 Task: Add the task  Create a new chatbot for customer support to the section API Documentation Sprint in the project AgileCon and add a Due Date to the respective task as 2023/10/18
Action: Mouse moved to (44, 350)
Screenshot: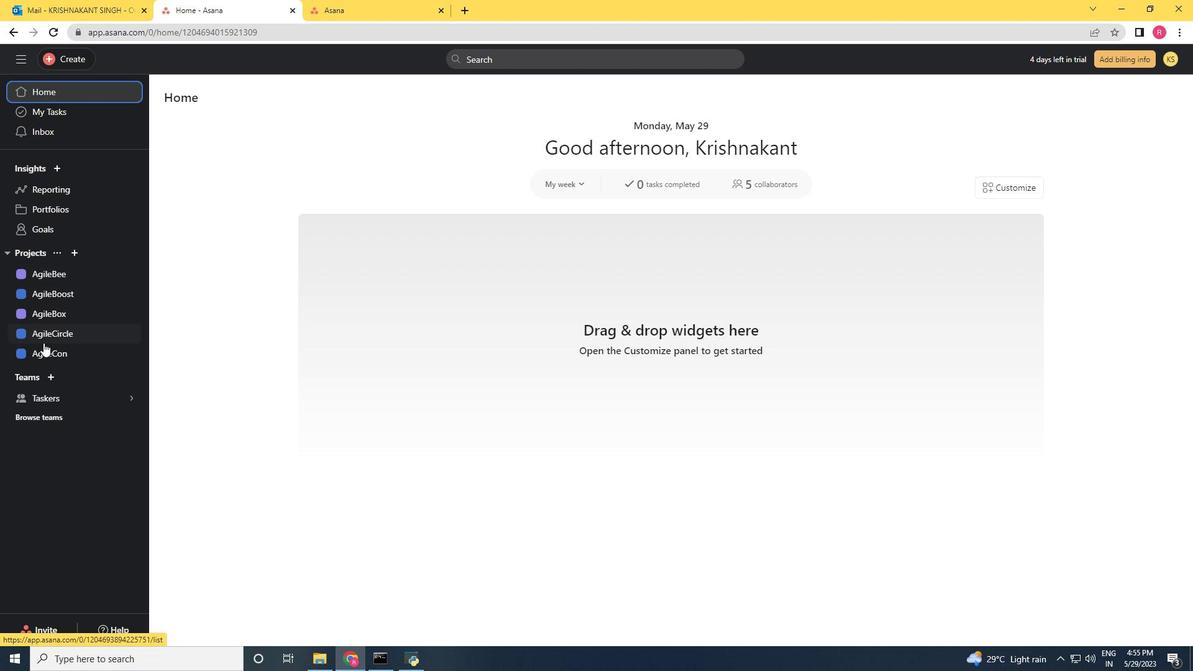
Action: Mouse pressed left at (44, 350)
Screenshot: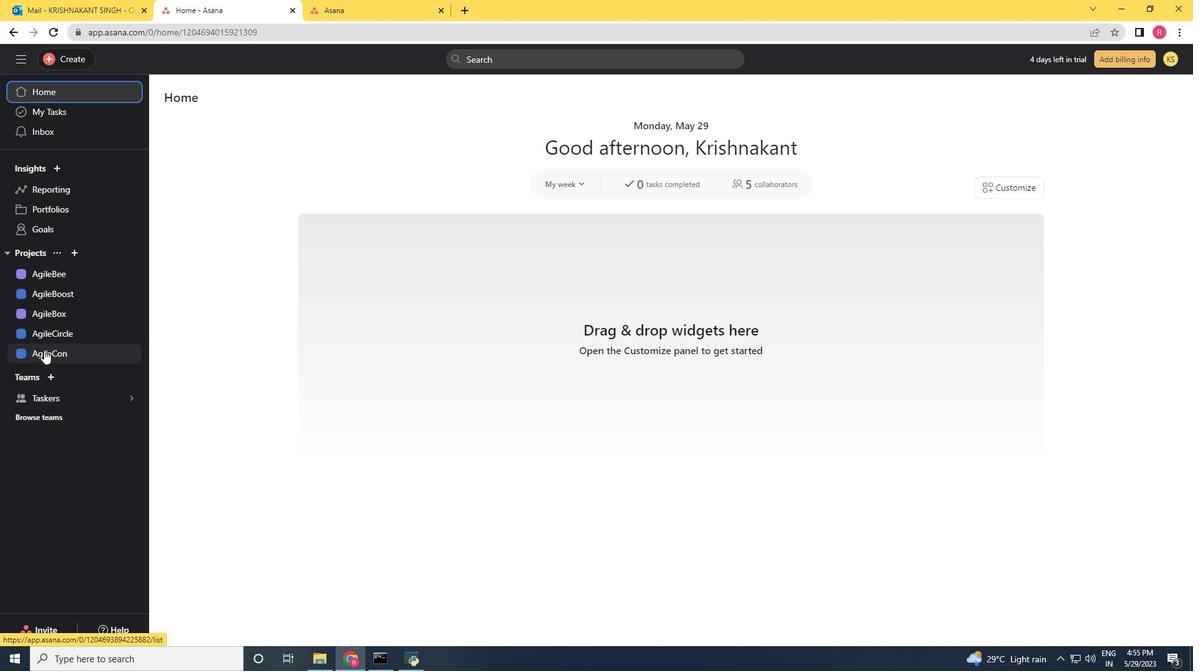 
Action: Mouse moved to (311, 398)
Screenshot: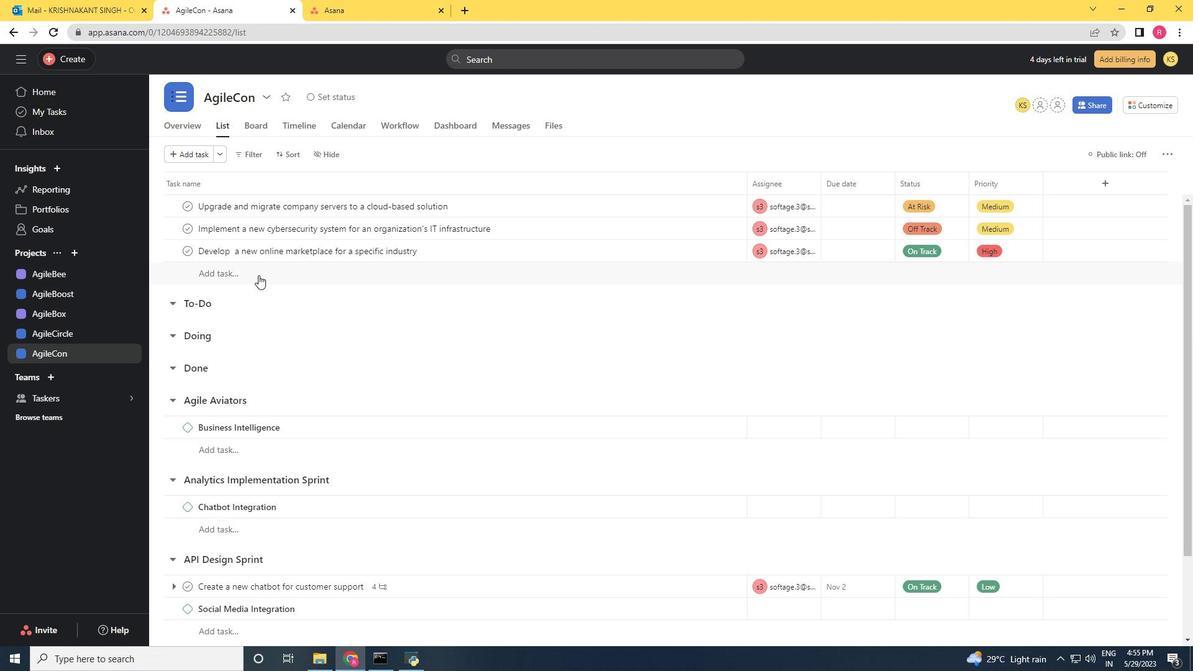 
Action: Mouse scrolled (311, 397) with delta (0, 0)
Screenshot: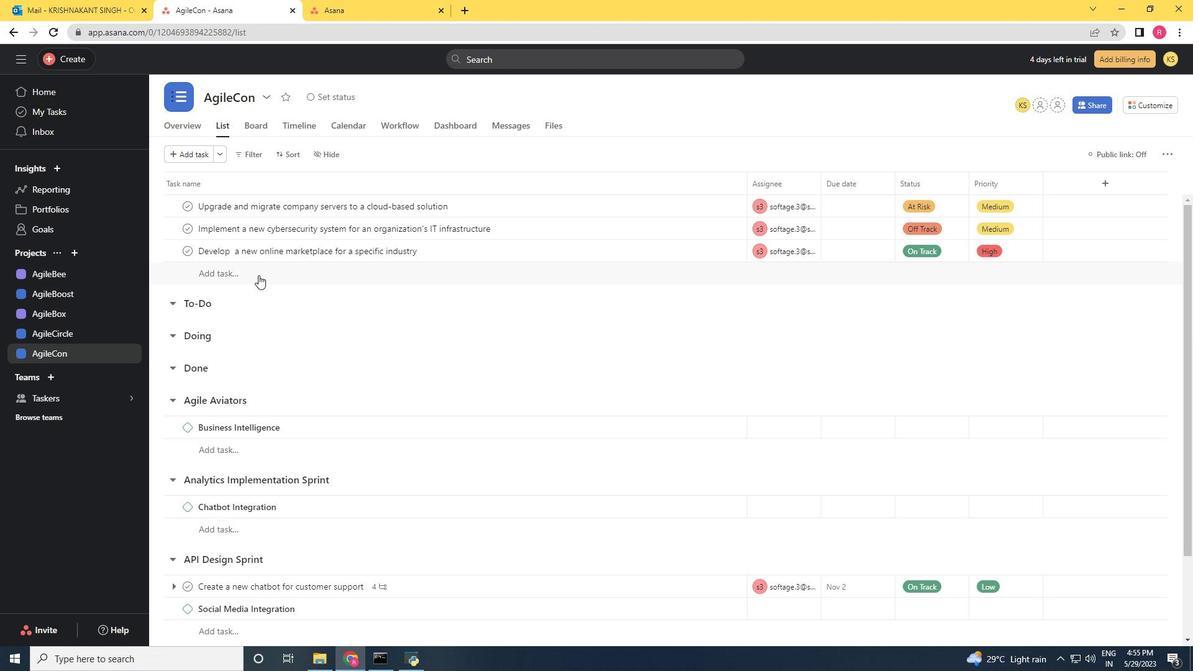
Action: Mouse moved to (322, 438)
Screenshot: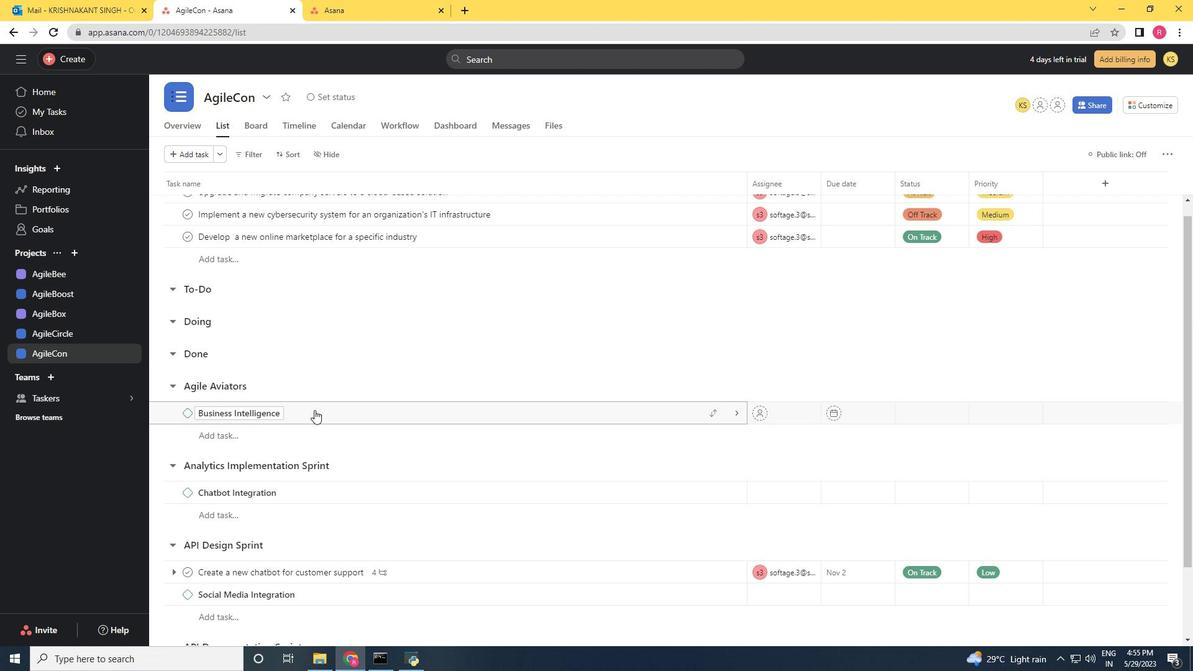 
Action: Mouse scrolled (317, 420) with delta (0, 0)
Screenshot: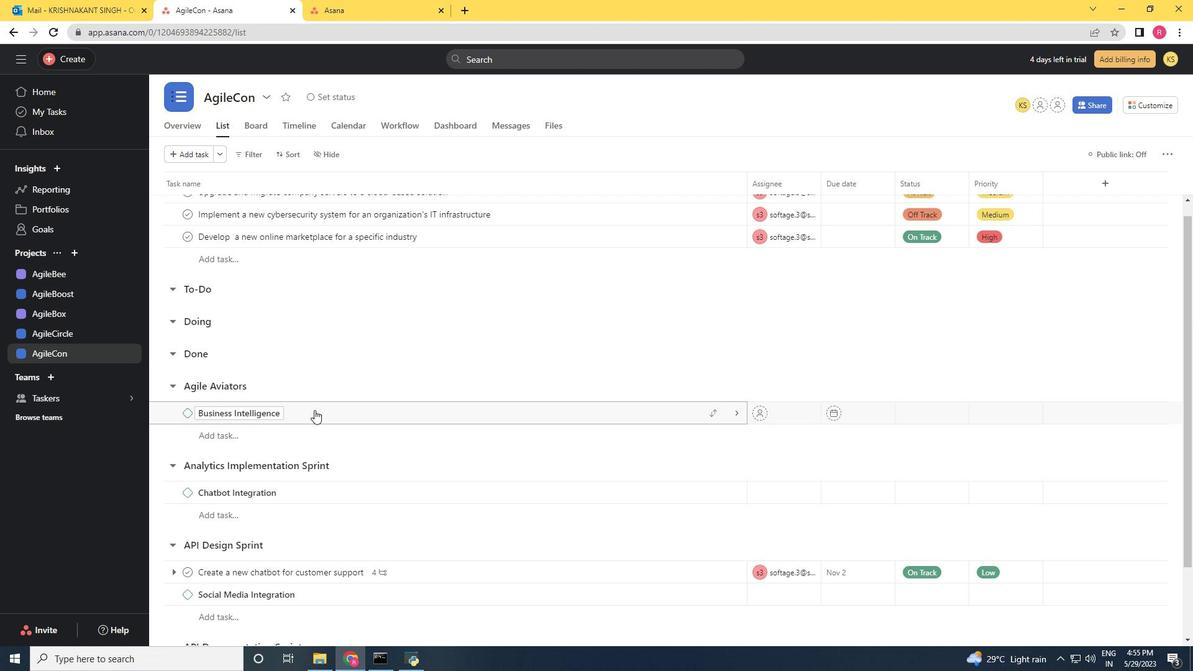 
Action: Mouse moved to (323, 438)
Screenshot: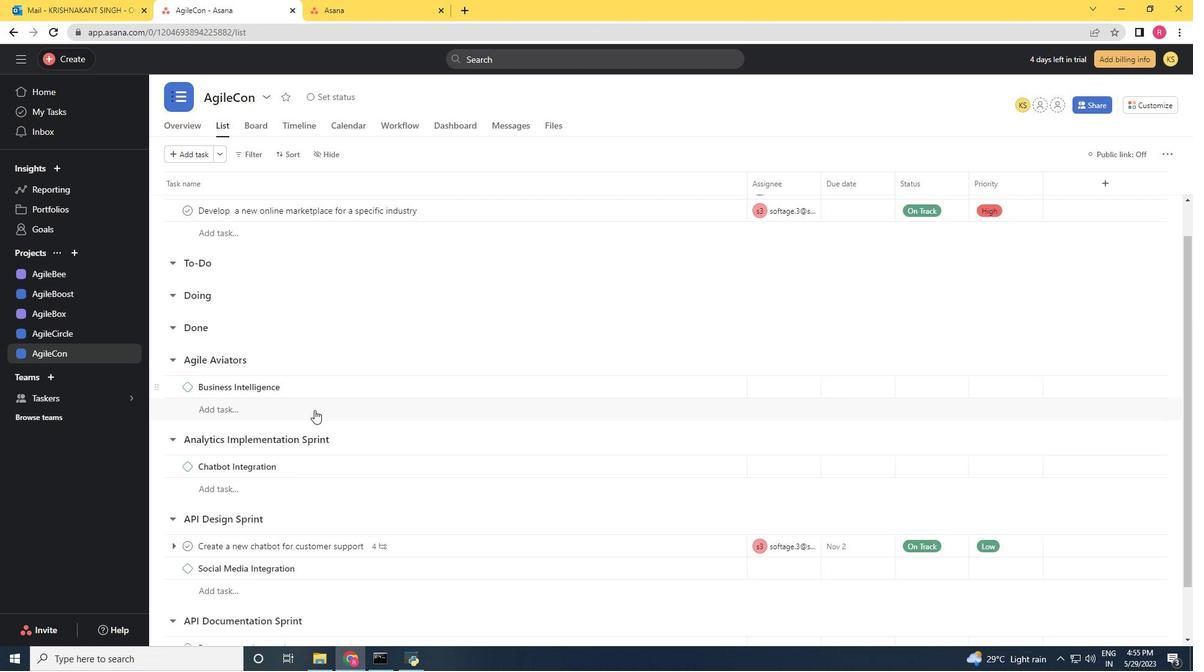
Action: Mouse scrolled (320, 431) with delta (0, 0)
Screenshot: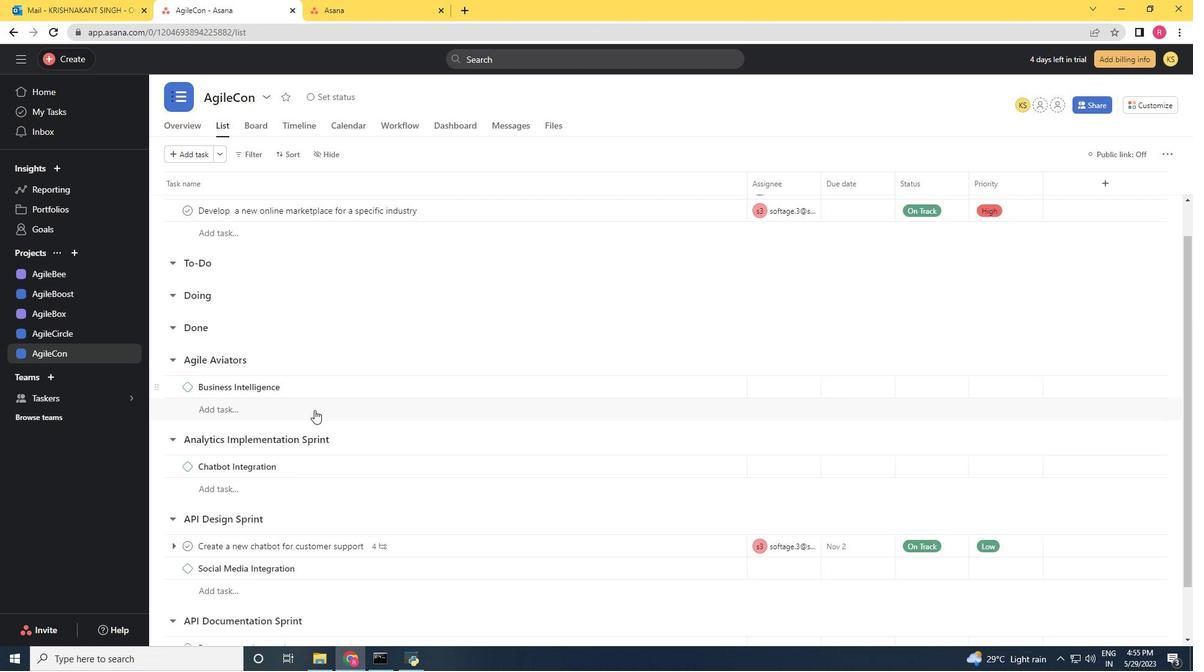 
Action: Mouse moved to (323, 438)
Screenshot: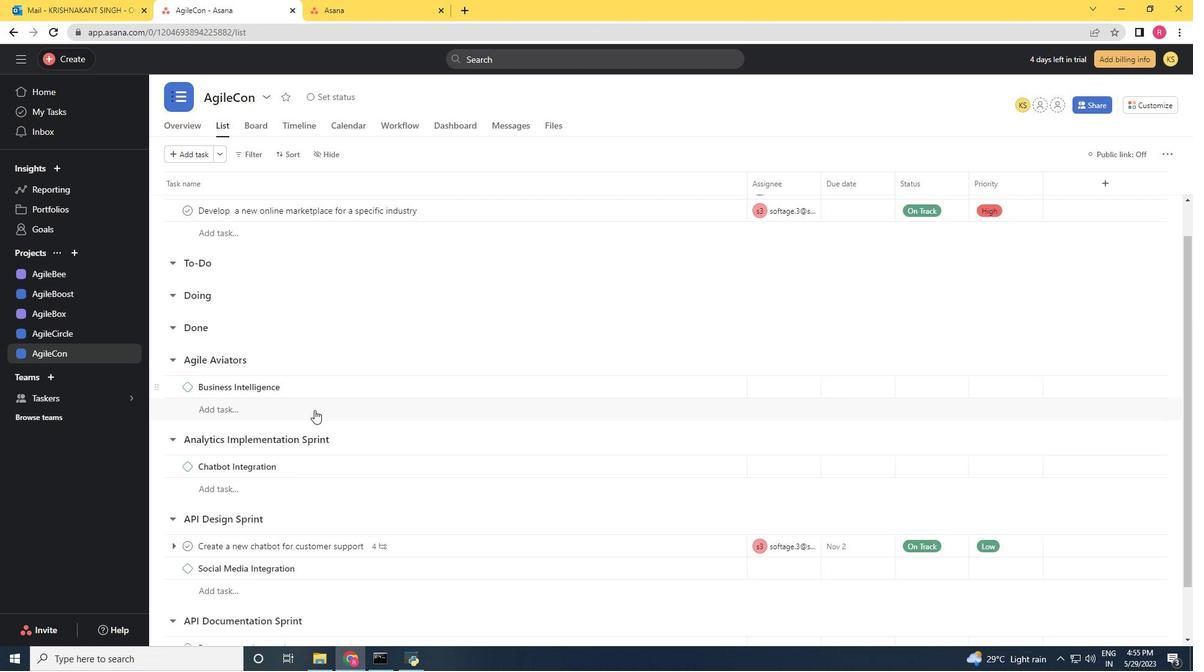 
Action: Mouse scrolled (321, 432) with delta (0, 0)
Screenshot: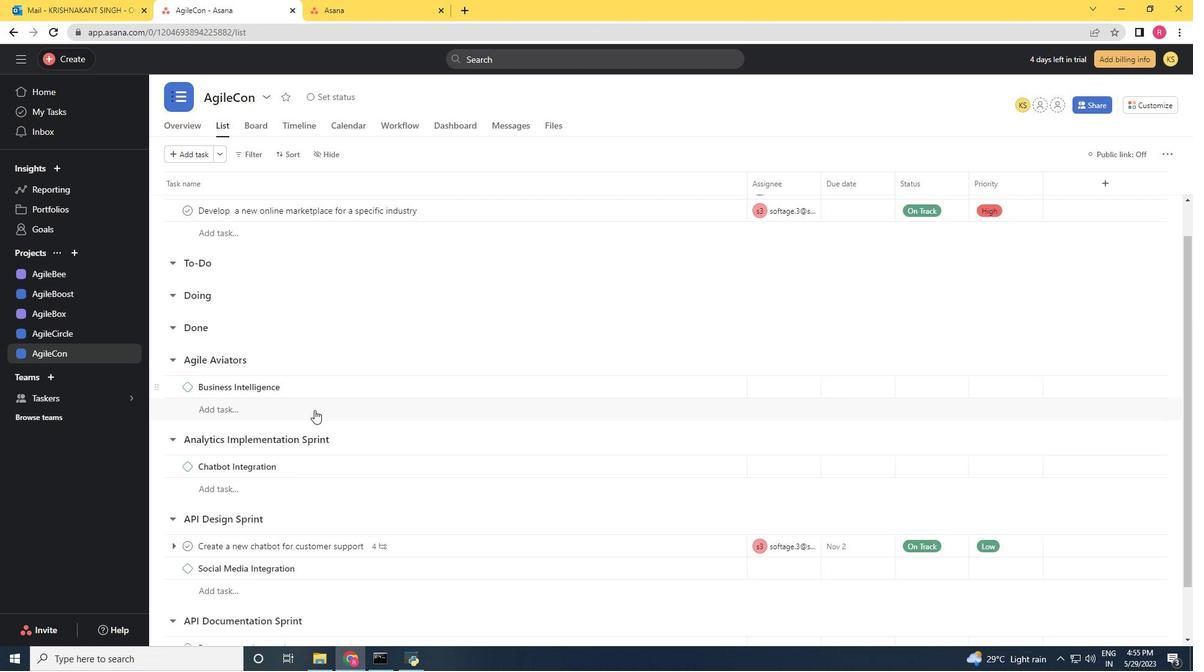 
Action: Mouse moved to (709, 489)
Screenshot: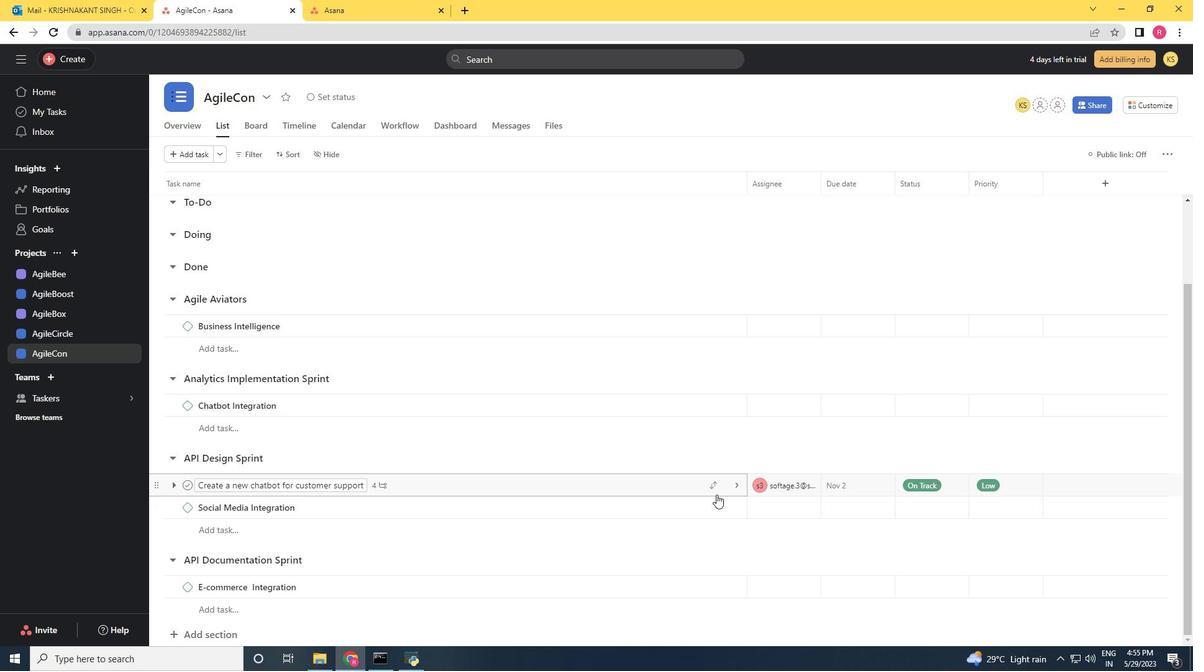 
Action: Mouse pressed left at (709, 489)
Screenshot: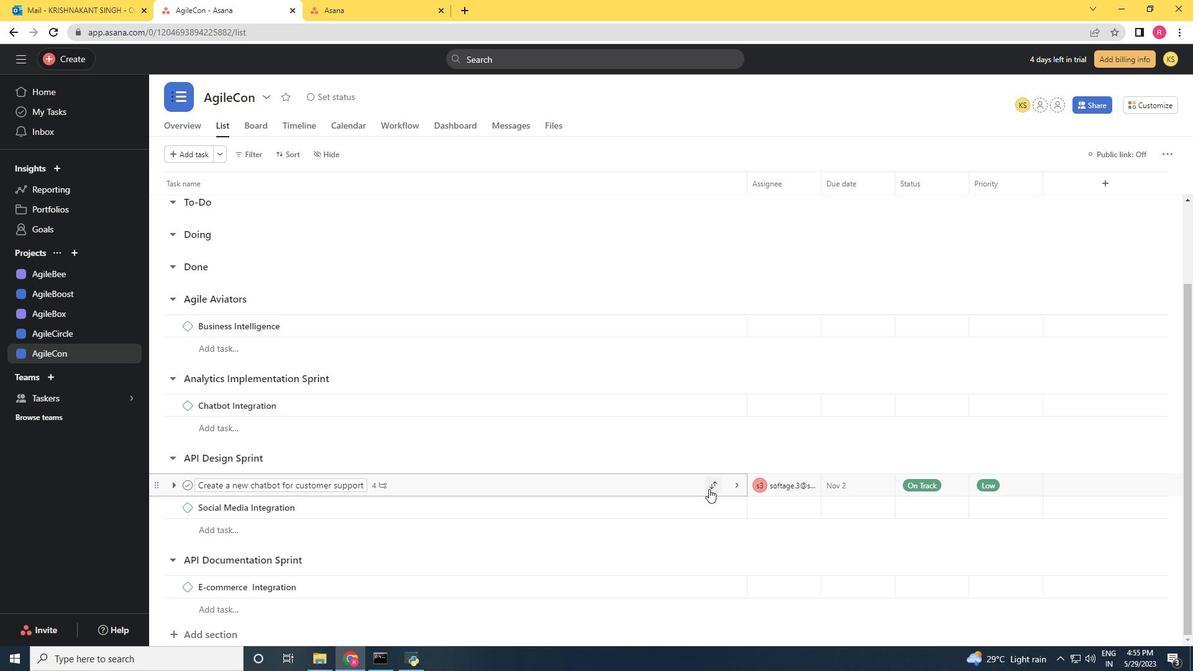 
Action: Mouse moved to (636, 461)
Screenshot: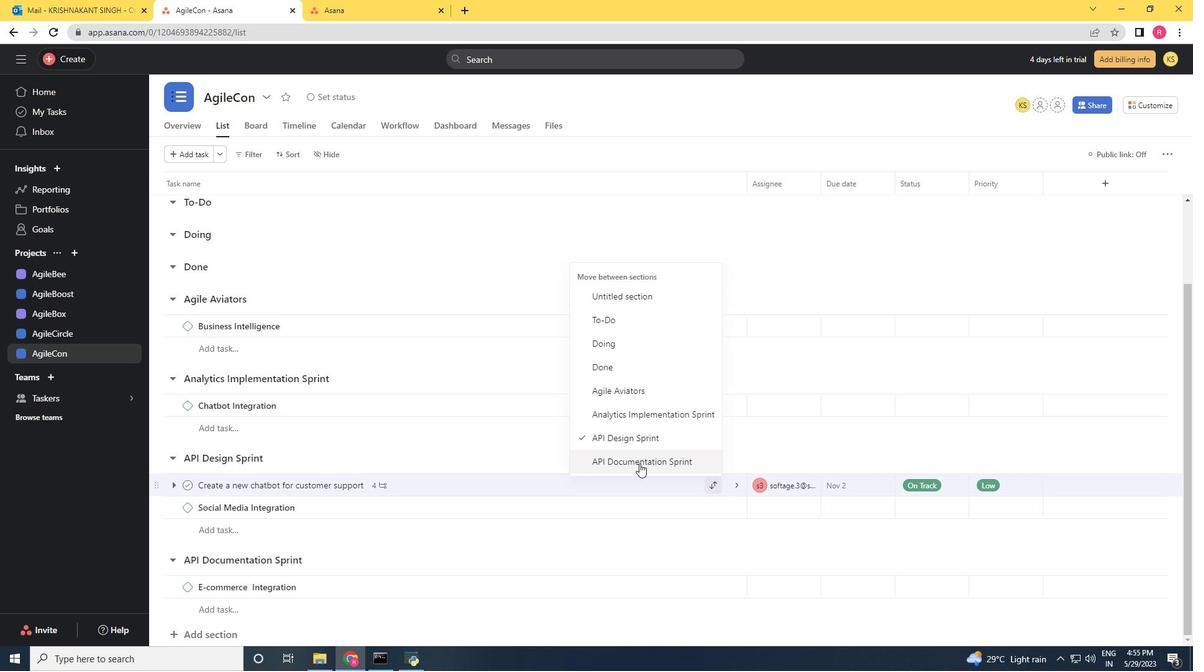 
Action: Mouse pressed left at (636, 461)
Screenshot: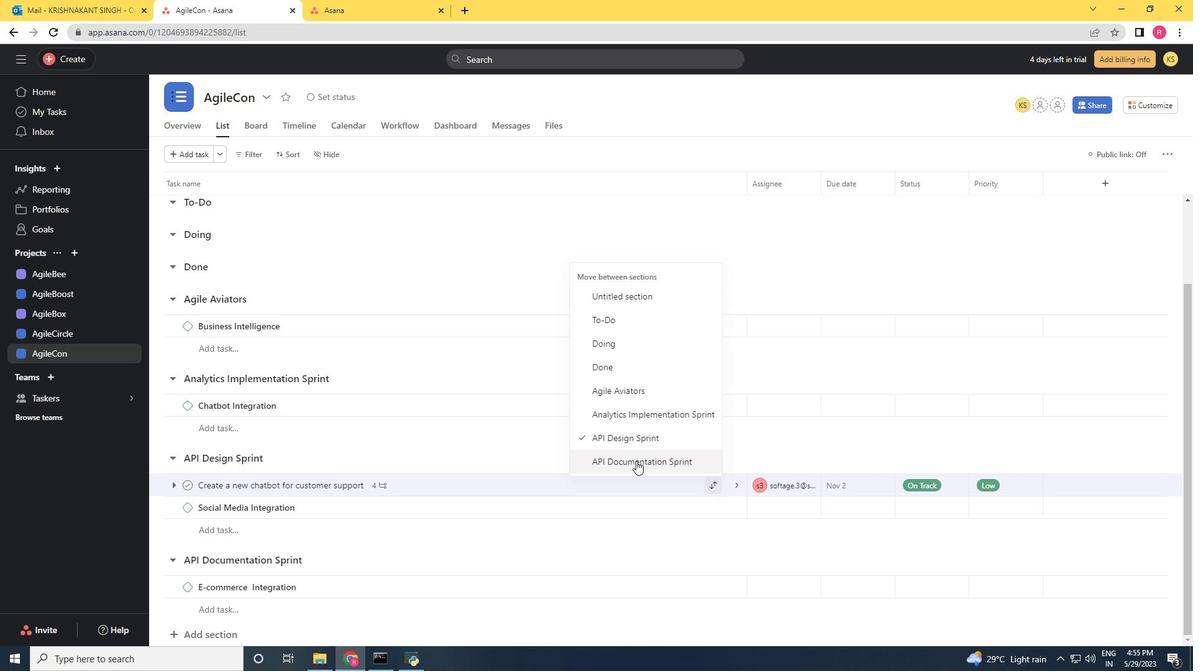 
Action: Mouse moved to (551, 530)
Screenshot: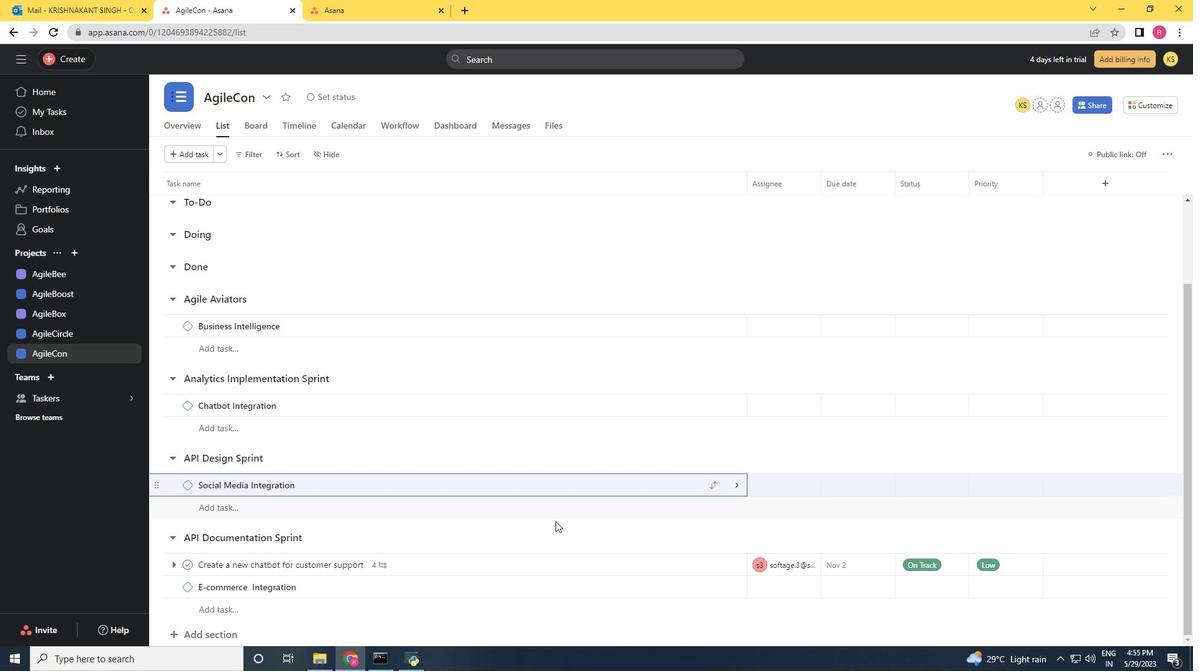 
Action: Mouse scrolled (551, 529) with delta (0, 0)
Screenshot: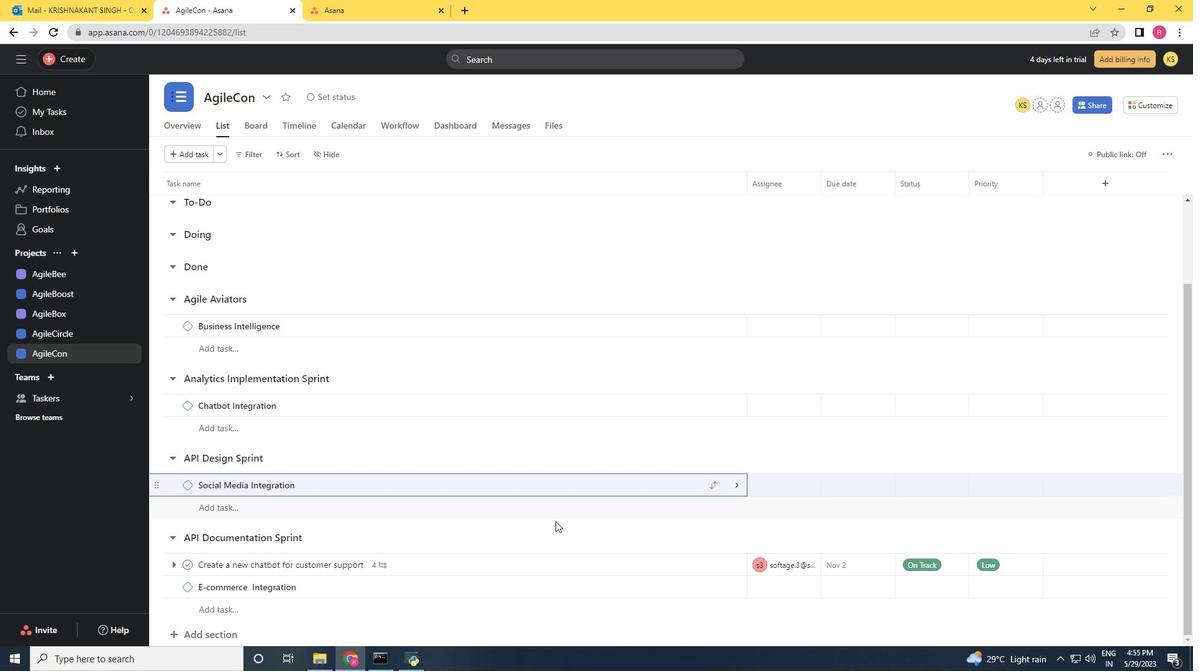 
Action: Mouse scrolled (551, 529) with delta (0, 0)
Screenshot: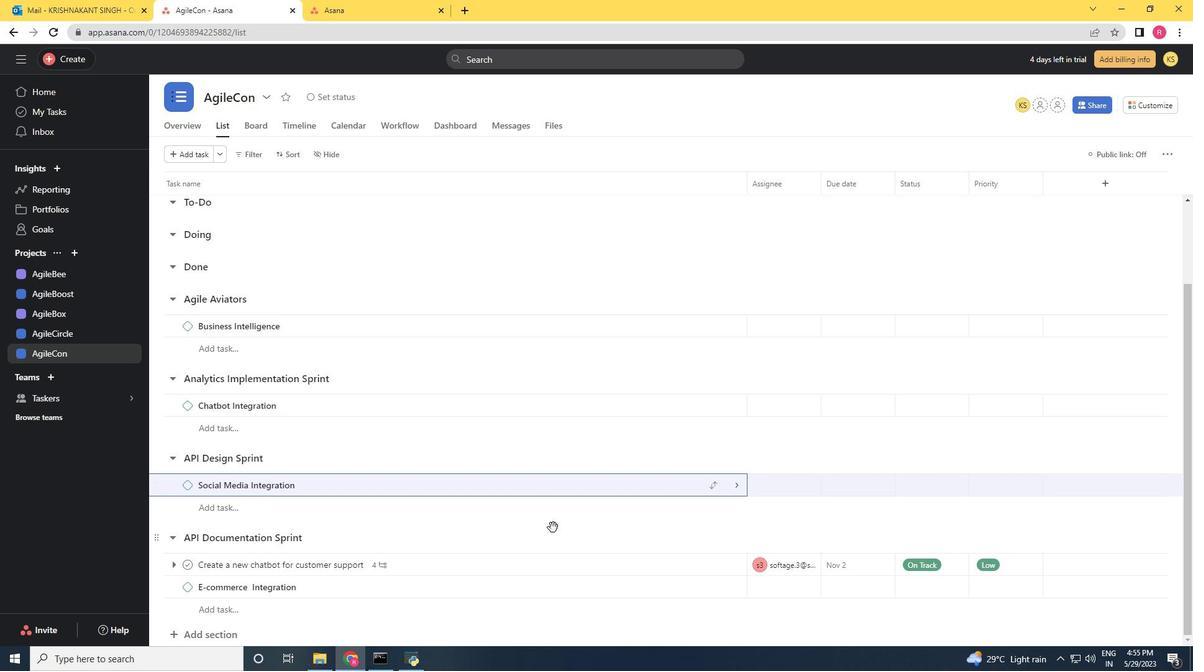 
Action: Mouse moved to (623, 568)
Screenshot: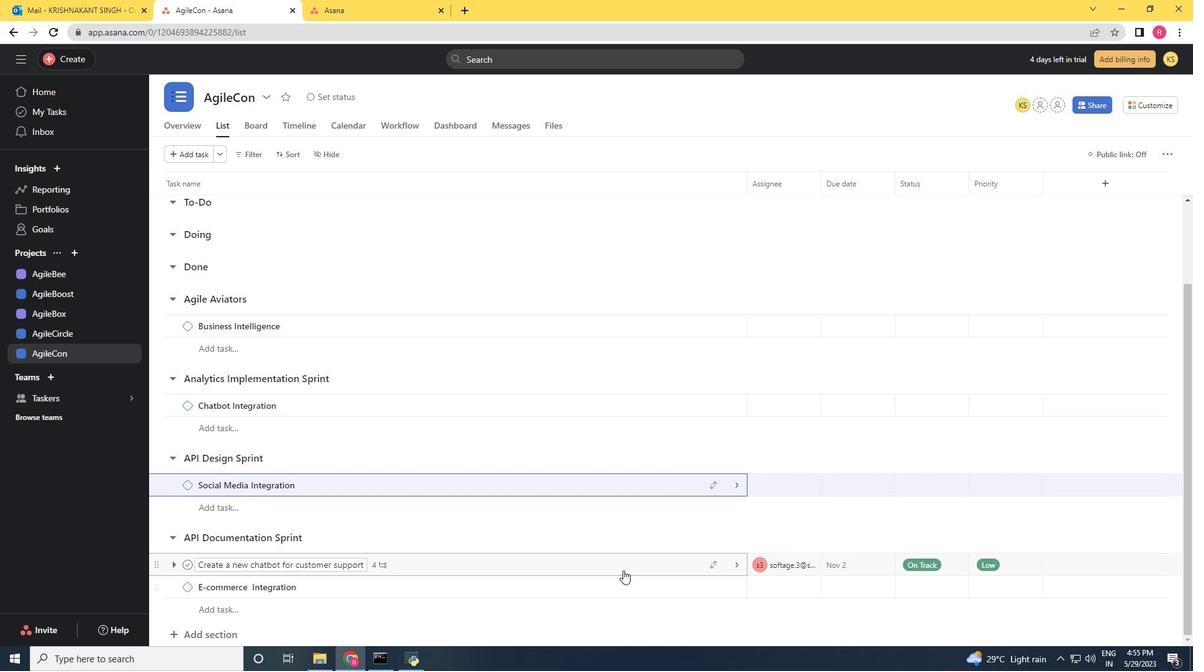
Action: Mouse pressed left at (623, 568)
Screenshot: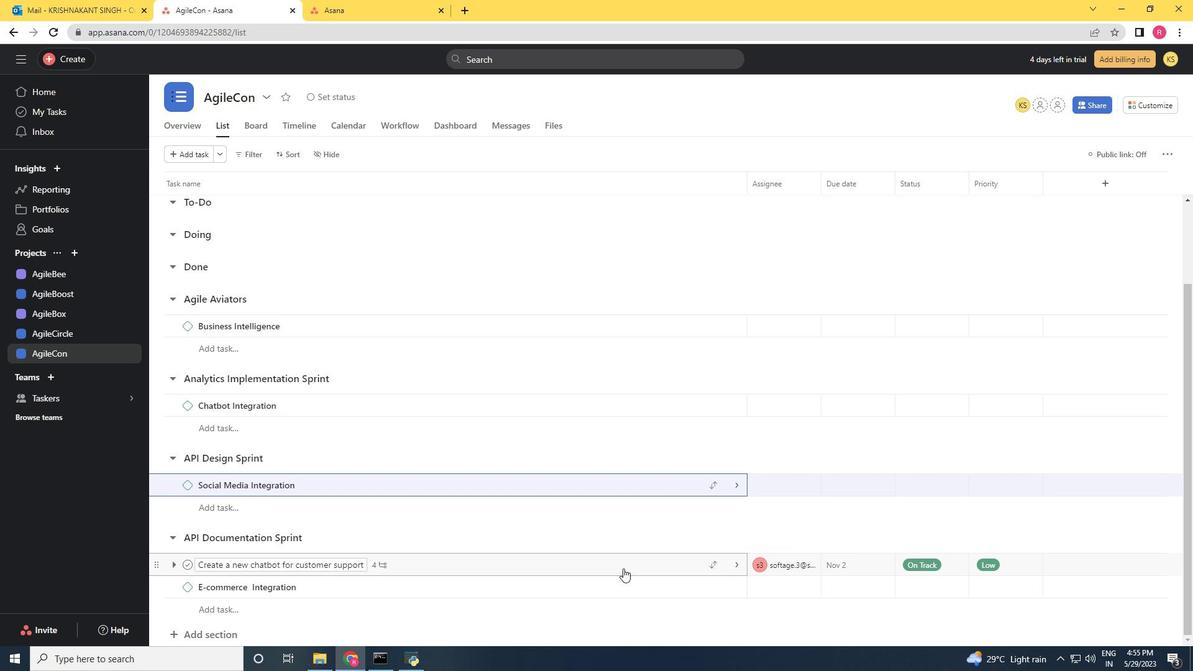 
Action: Mouse moved to (914, 244)
Screenshot: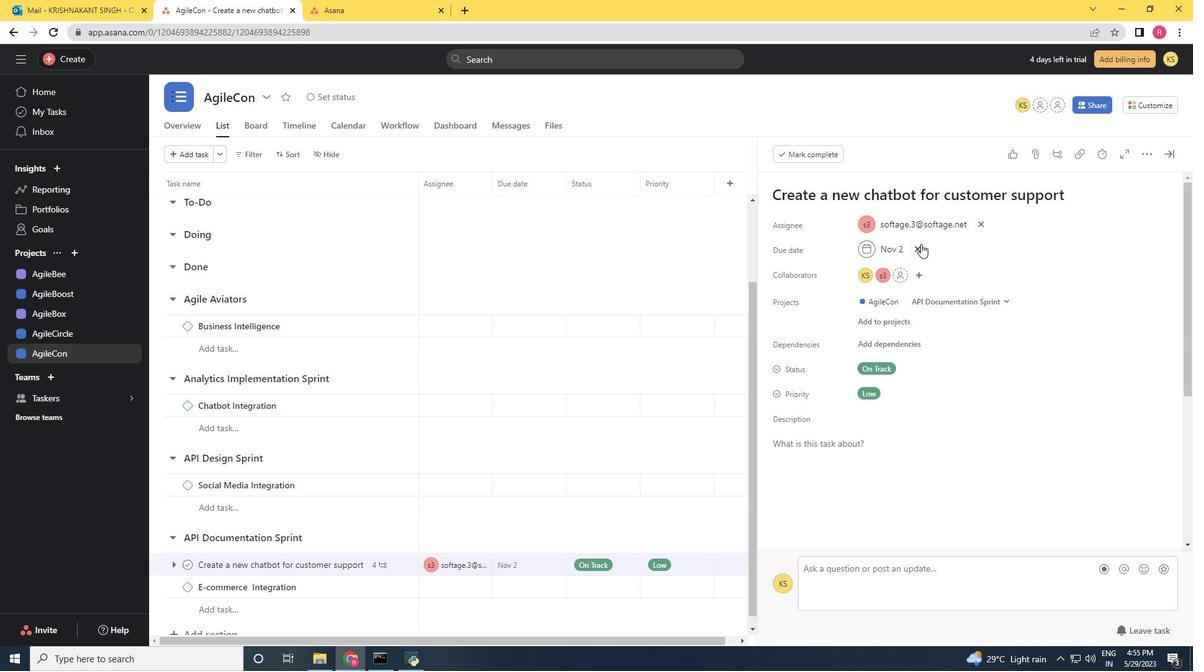 
Action: Mouse pressed left at (914, 244)
Screenshot: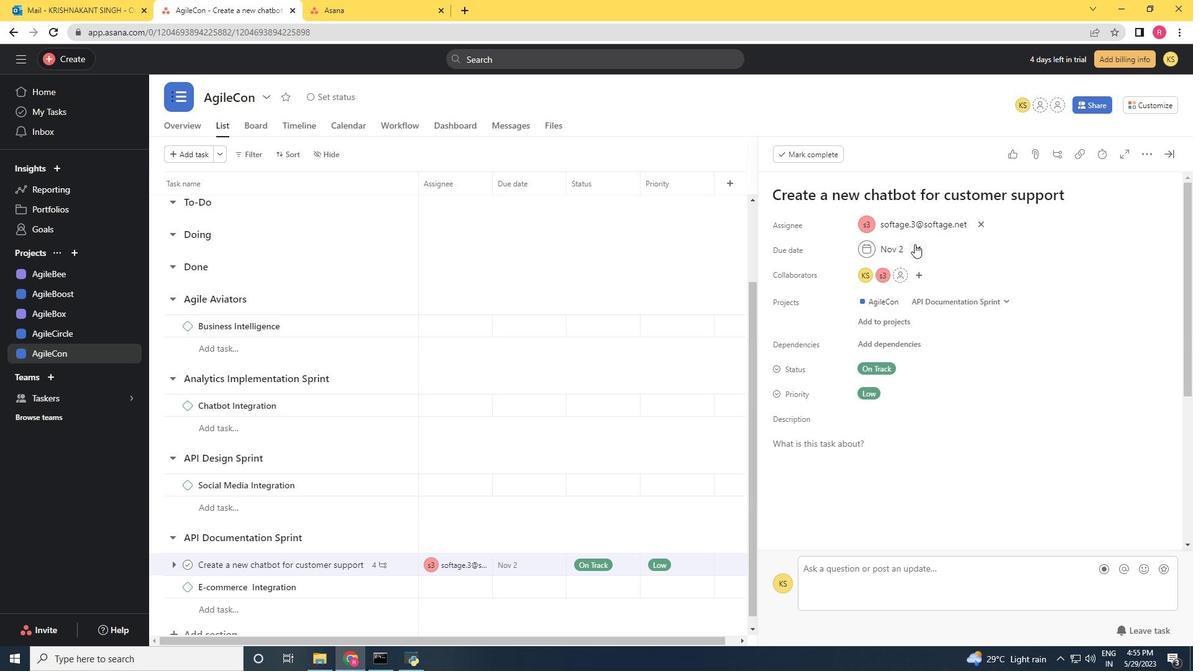 
Action: Mouse moved to (927, 256)
Screenshot: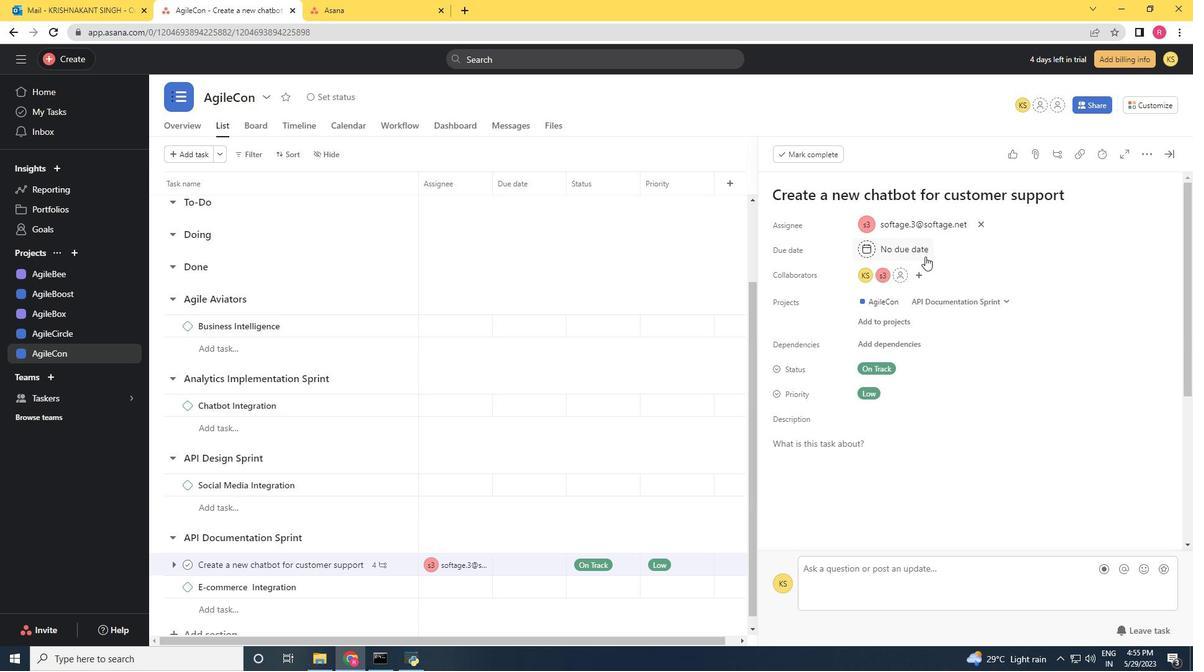
Action: Mouse pressed left at (927, 256)
Screenshot: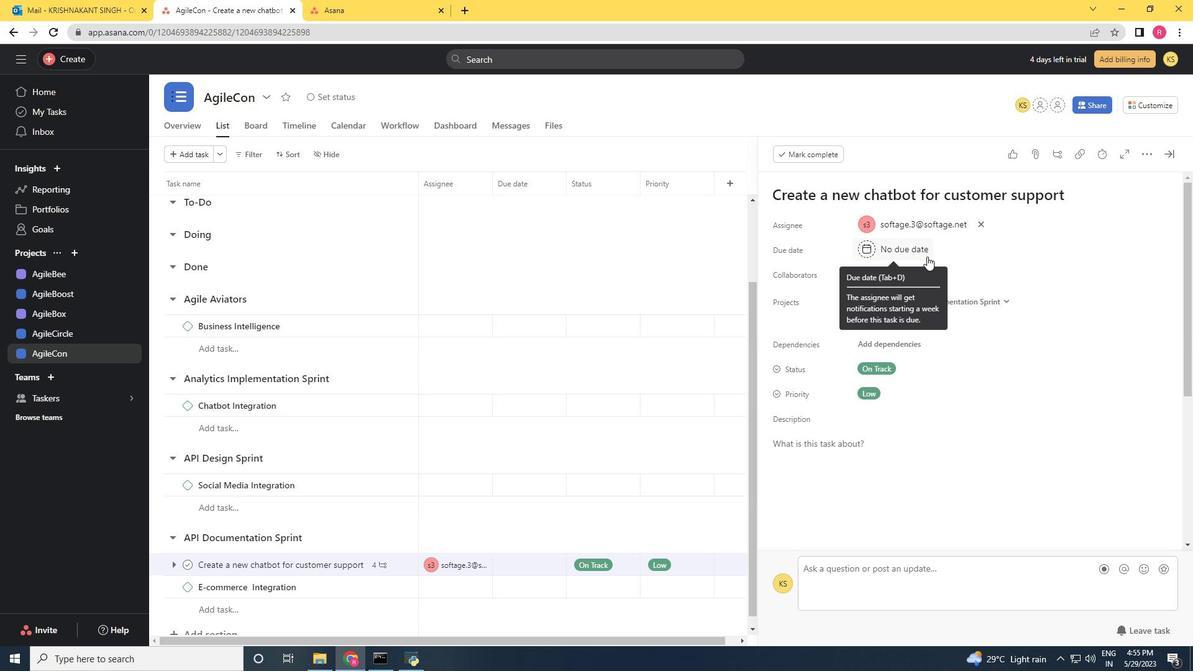 
Action: Mouse moved to (1005, 308)
Screenshot: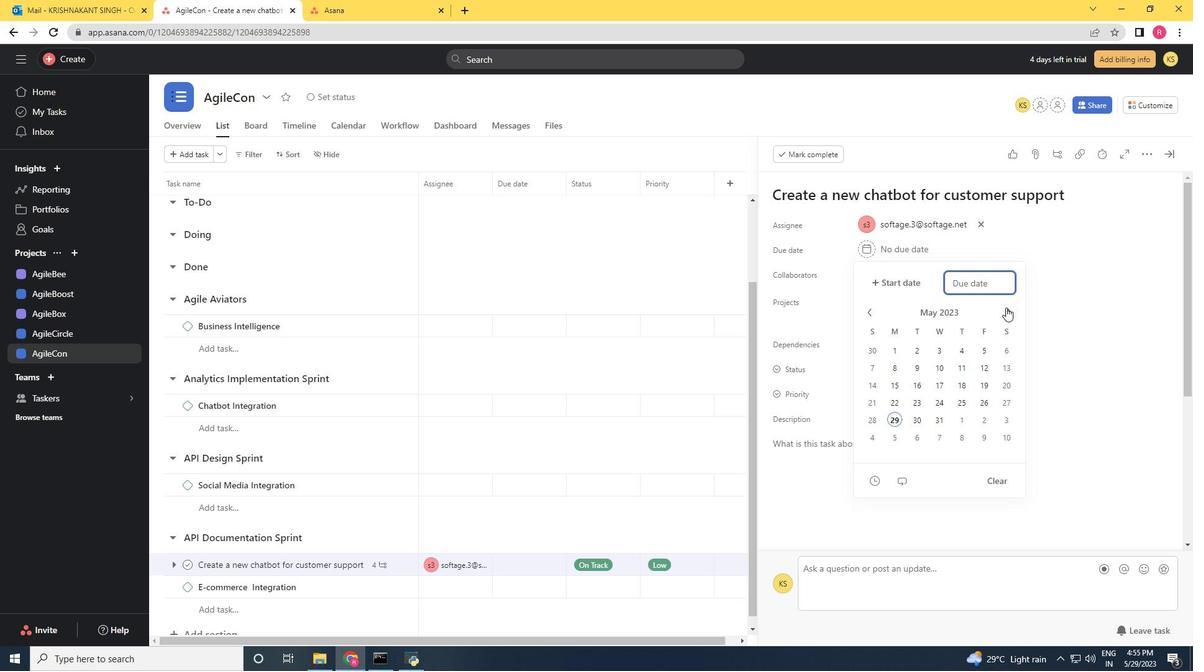 
Action: Mouse pressed left at (1005, 308)
Screenshot: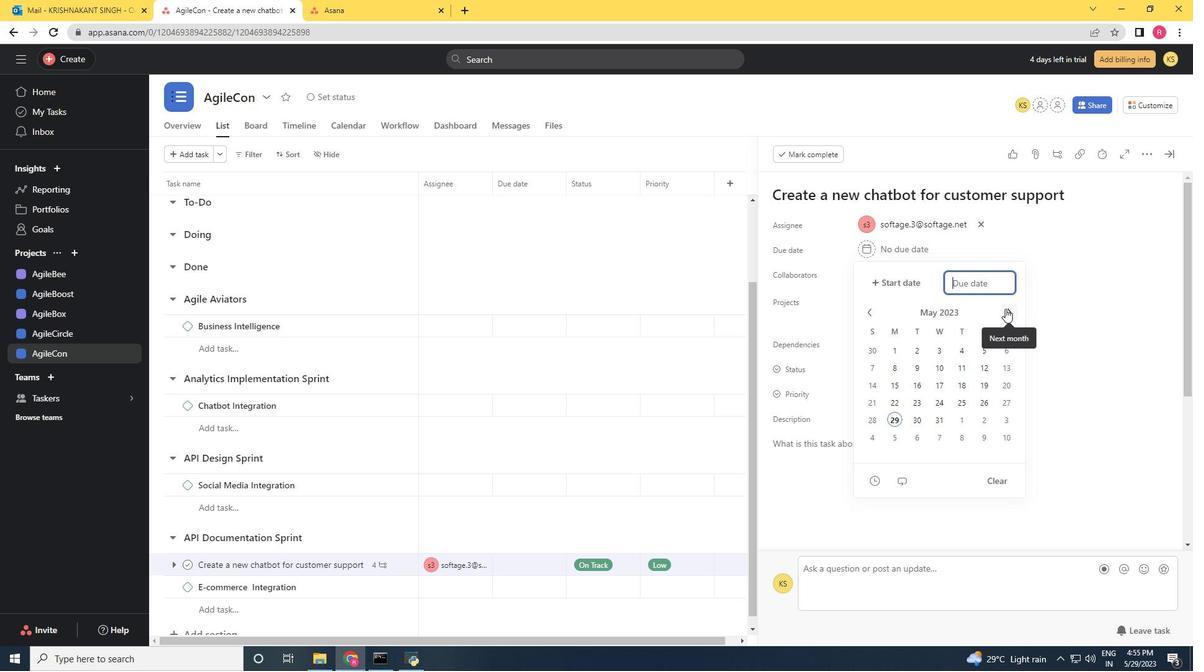 
Action: Mouse pressed left at (1005, 308)
Screenshot: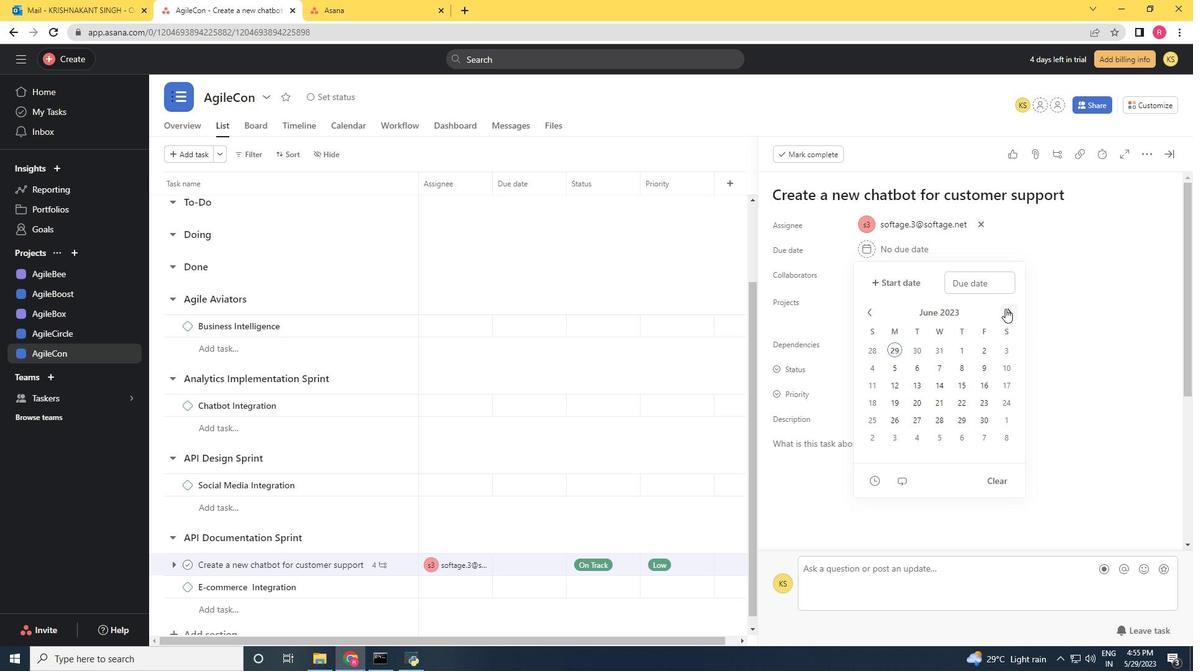 
Action: Mouse pressed left at (1005, 308)
Screenshot: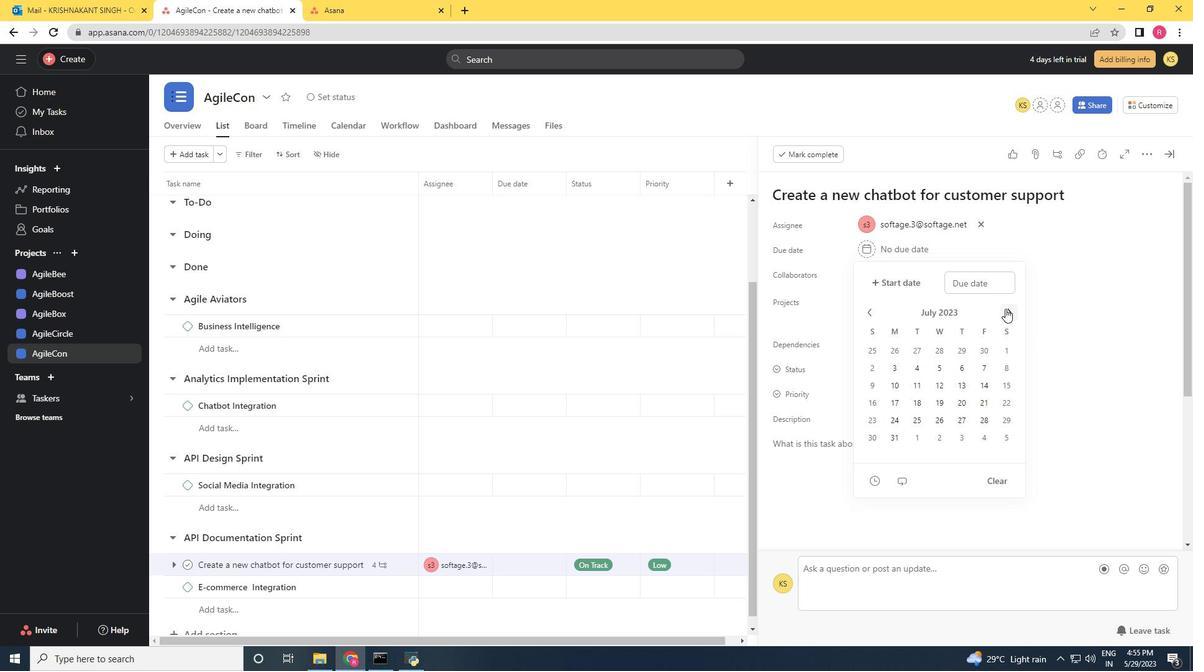 
Action: Mouse pressed left at (1005, 308)
Screenshot: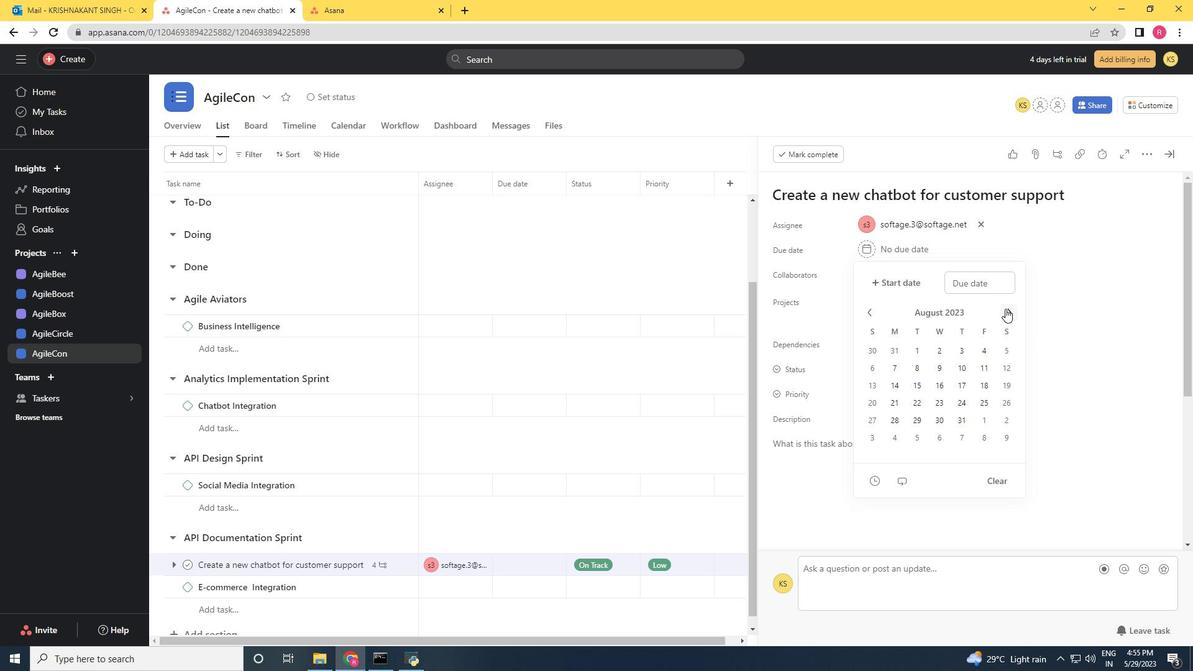 
Action: Mouse pressed left at (1005, 308)
Screenshot: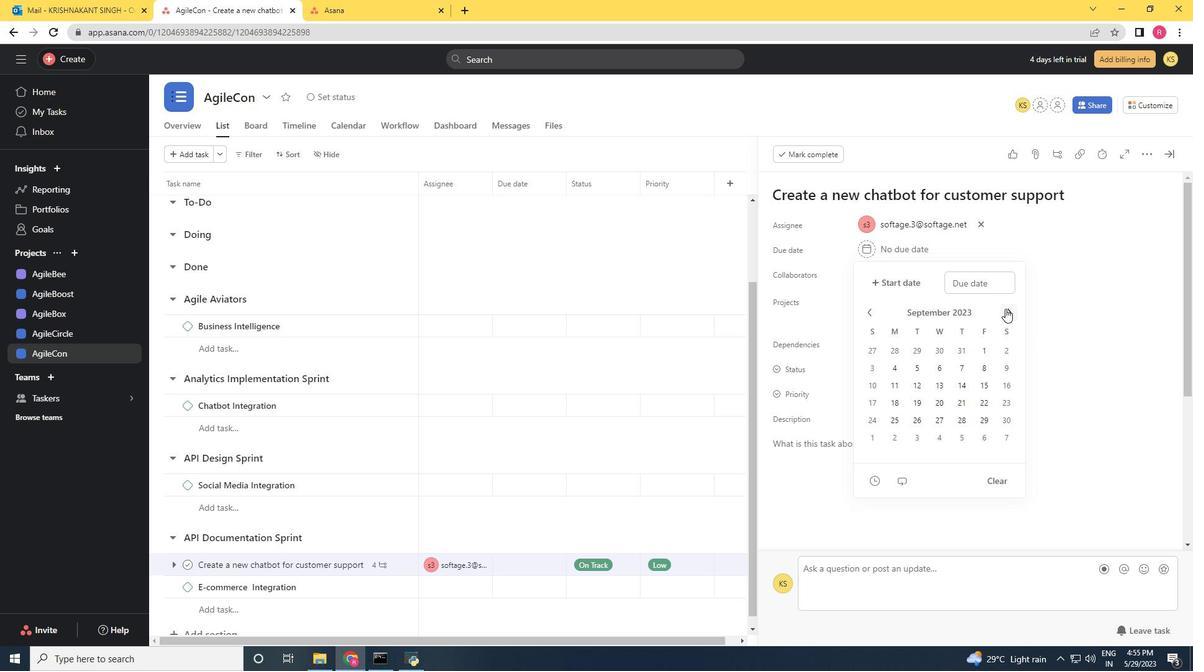 
Action: Mouse moved to (944, 386)
Screenshot: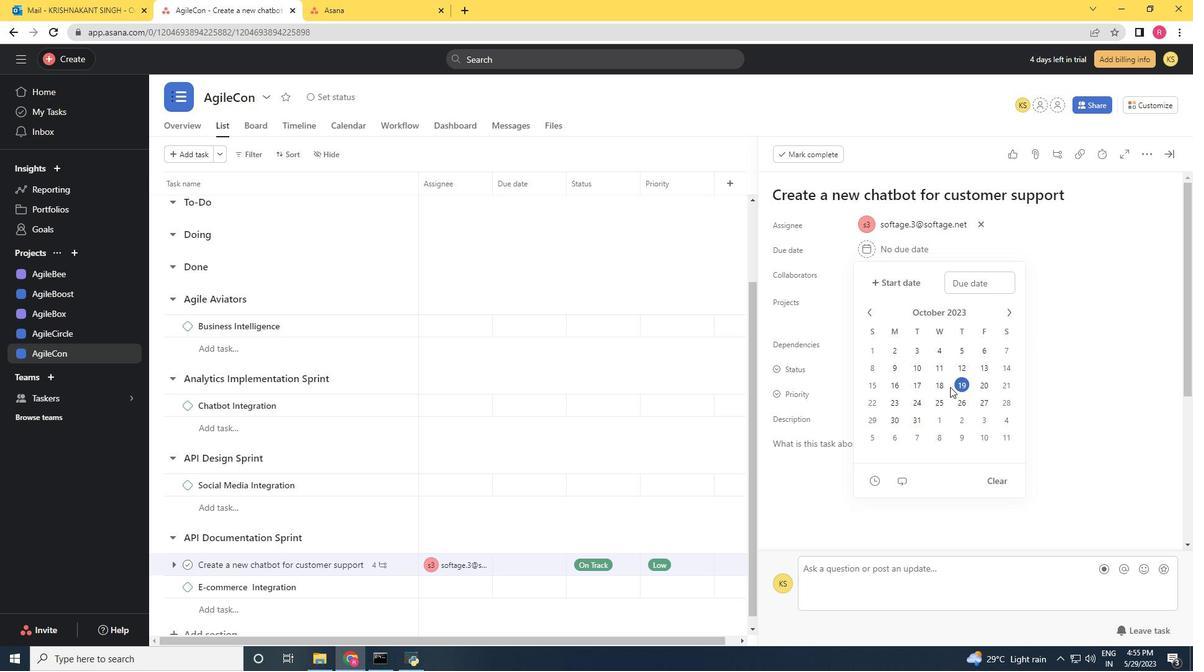 
Action: Mouse pressed left at (944, 386)
Screenshot: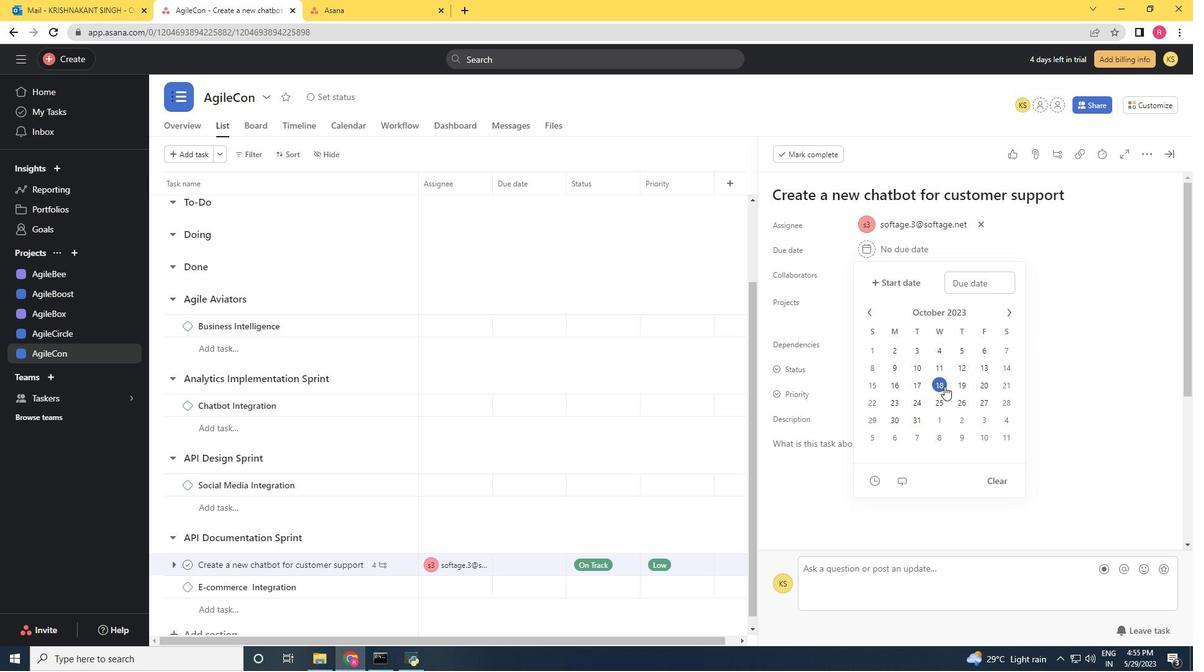 
Action: Mouse moved to (1073, 379)
Screenshot: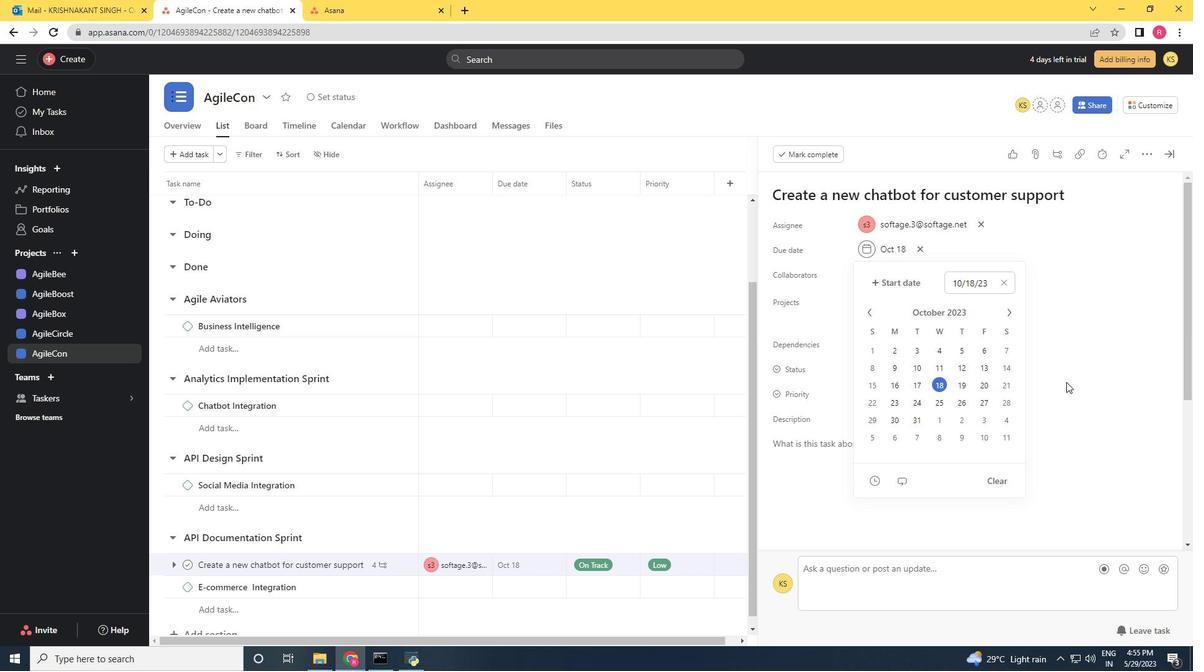
Action: Mouse pressed left at (1073, 379)
Screenshot: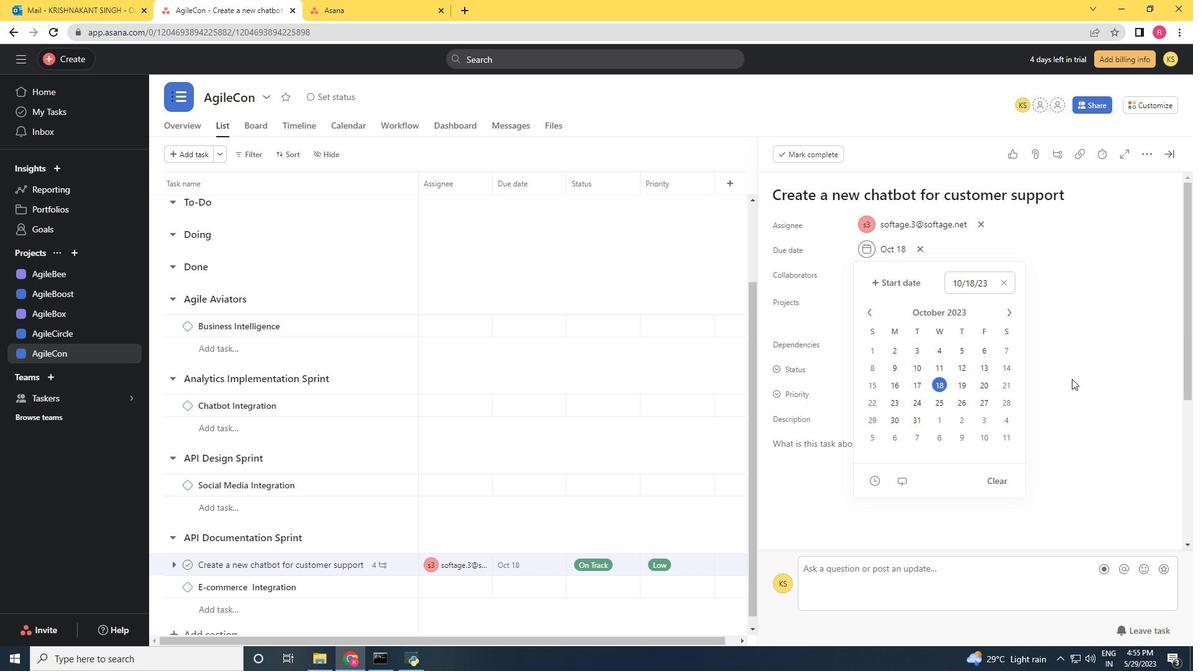 
Action: Mouse moved to (1165, 157)
Screenshot: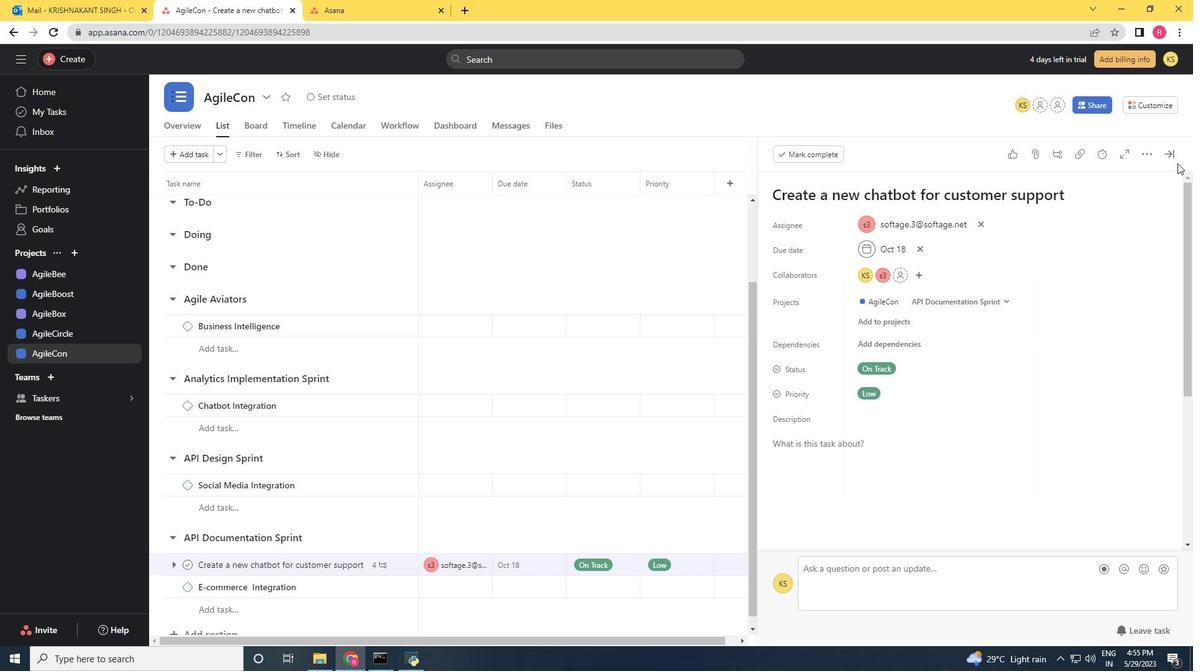 
Action: Mouse pressed left at (1165, 157)
Screenshot: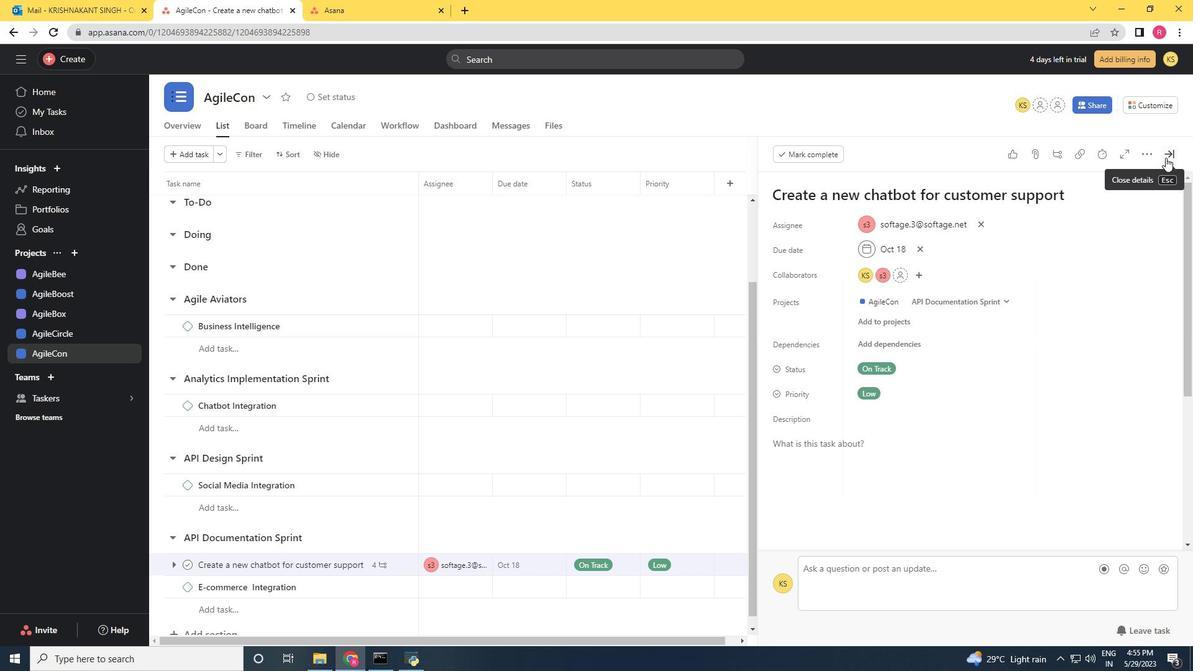 
Action: Mouse moved to (897, 377)
Screenshot: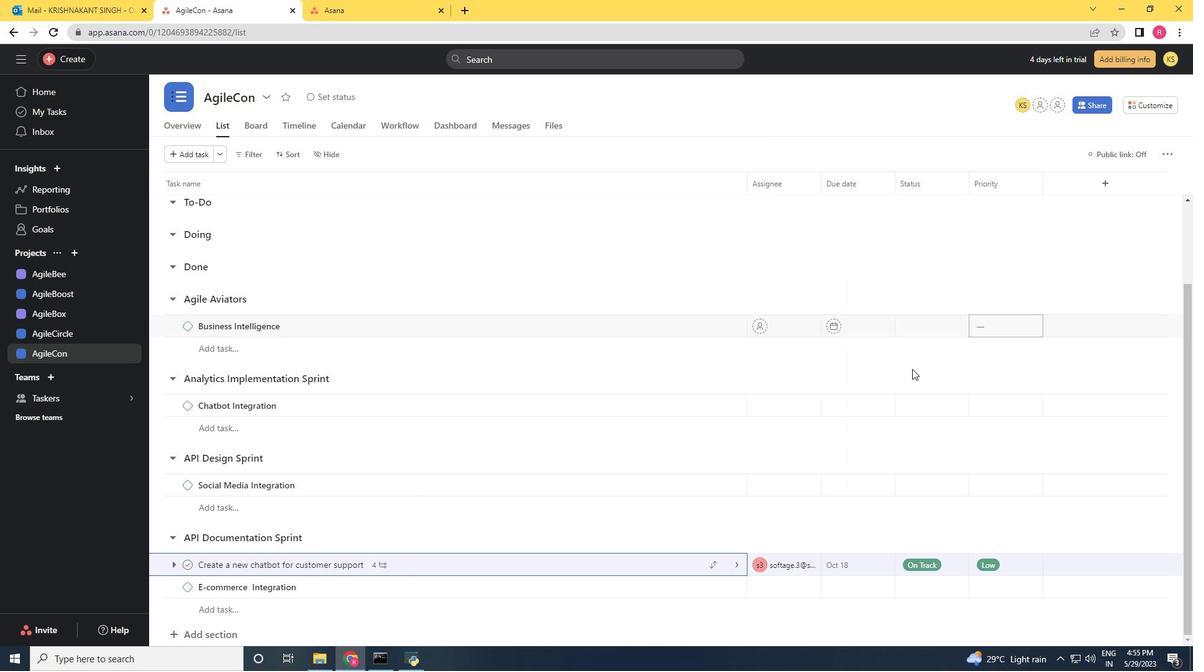 
Action: Mouse scrolled (897, 377) with delta (0, 0)
Screenshot: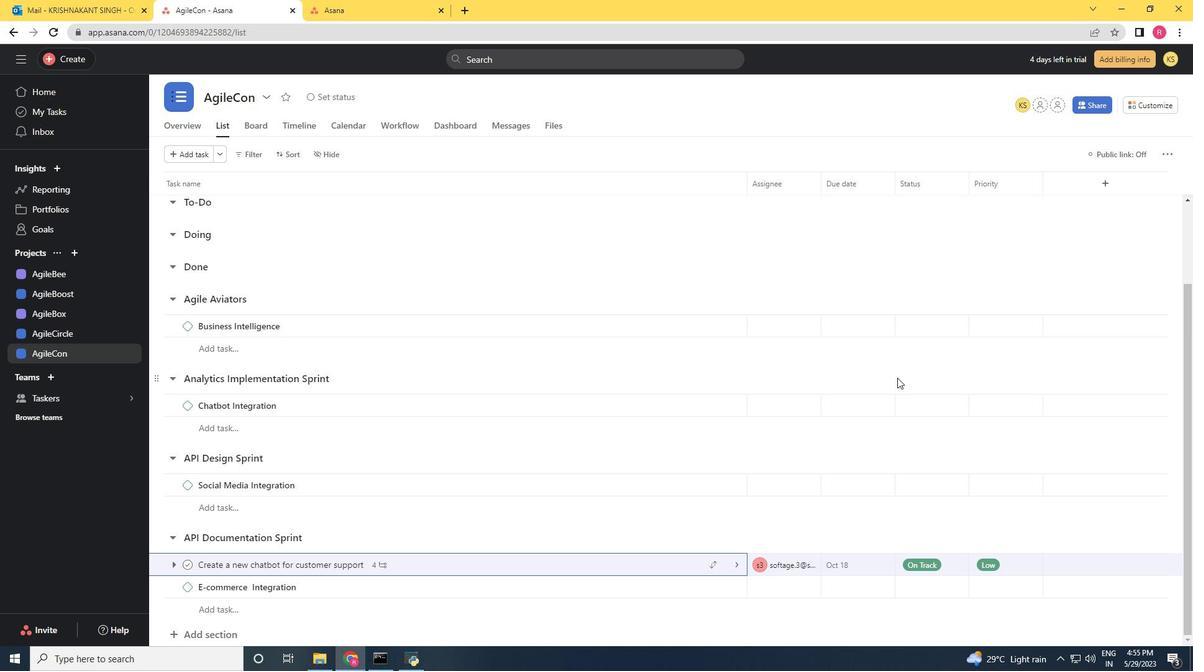 
Action: Mouse scrolled (897, 377) with delta (0, 0)
Screenshot: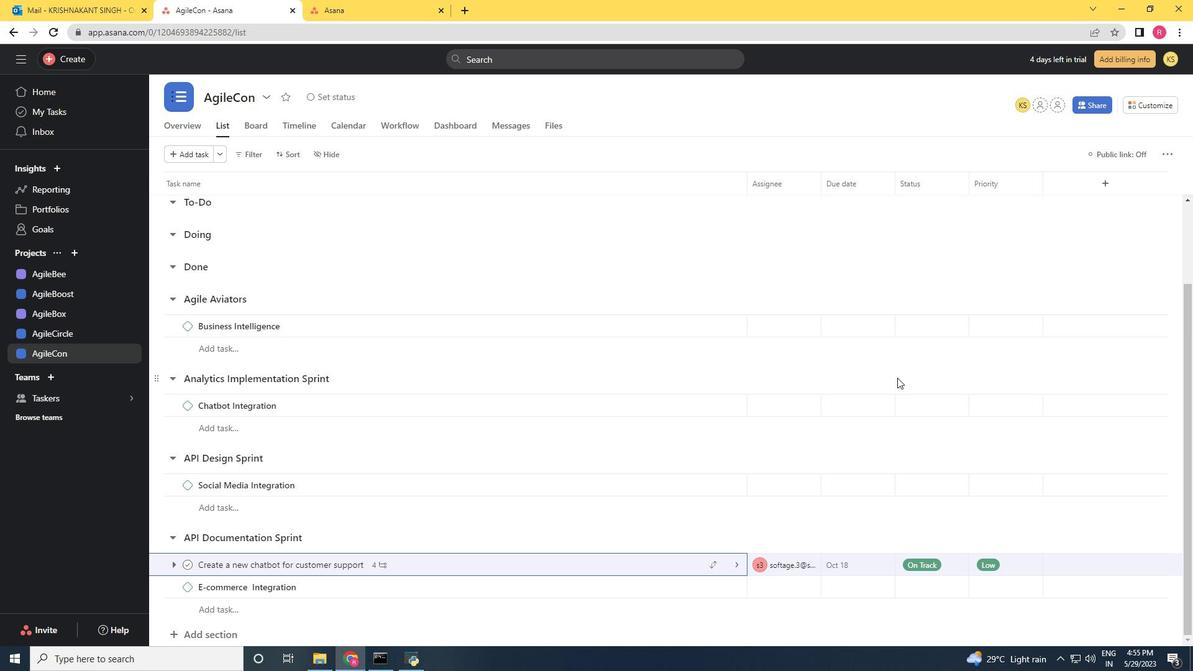 
